 Task: Start in the project WhiteCap the sprint 'Warp Drive', with a duration of 3 weeks.
Action: Mouse moved to (979, 451)
Screenshot: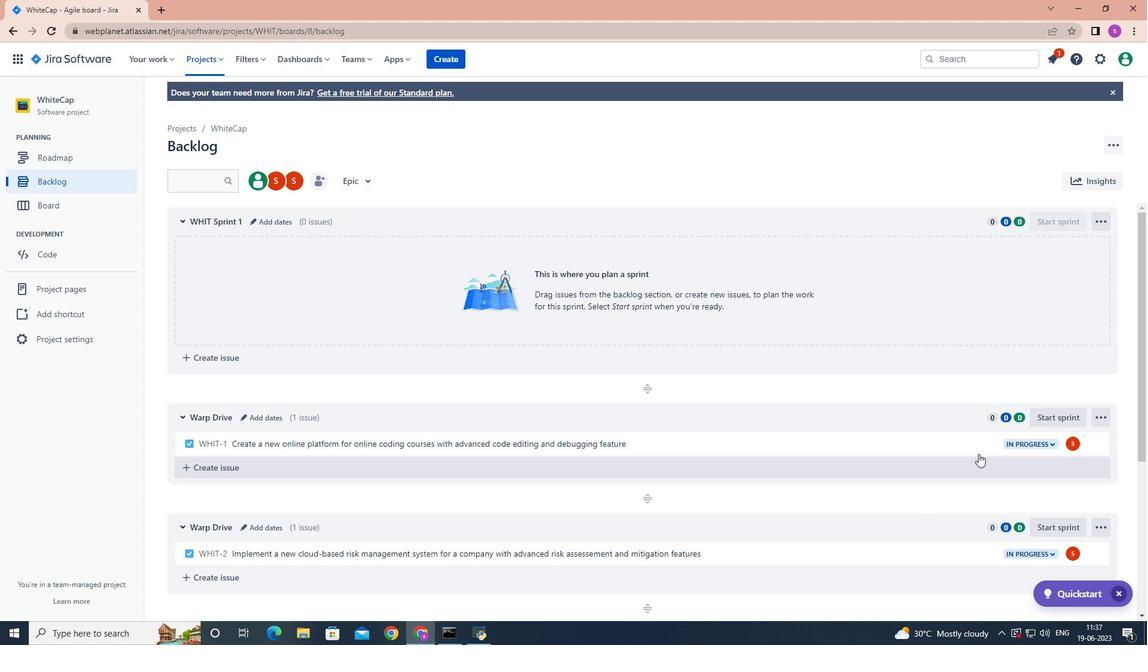 
Action: Mouse scrolled (979, 450) with delta (0, 0)
Screenshot: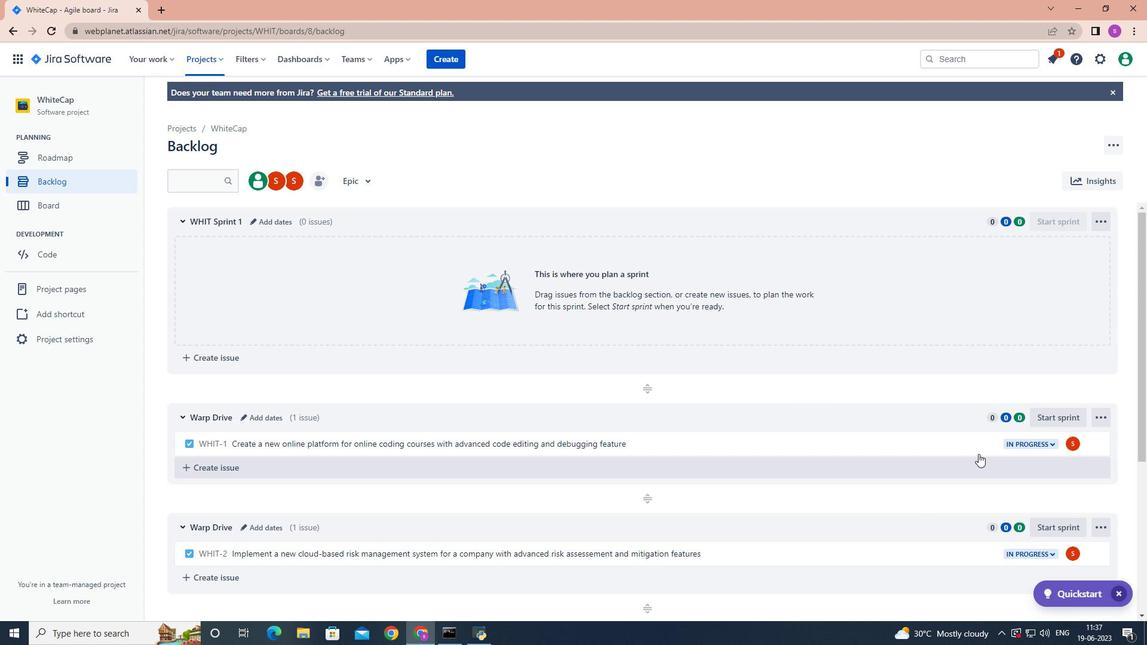 
Action: Mouse moved to (975, 448)
Screenshot: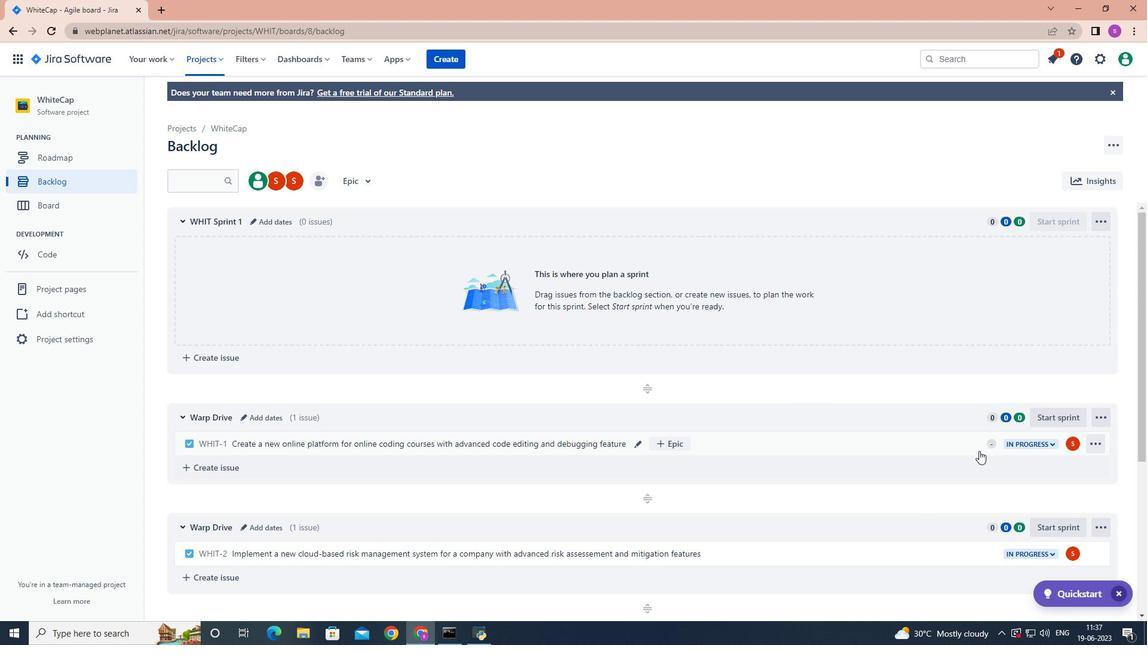
Action: Mouse scrolled (978, 450) with delta (0, 0)
Screenshot: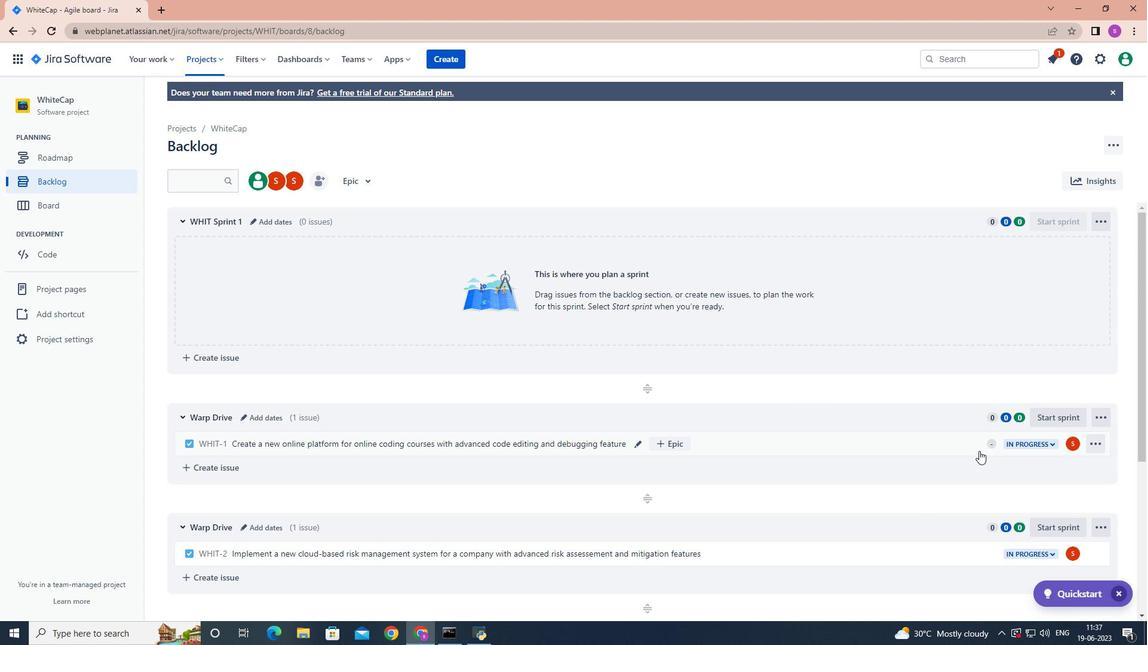 
Action: Mouse moved to (975, 448)
Screenshot: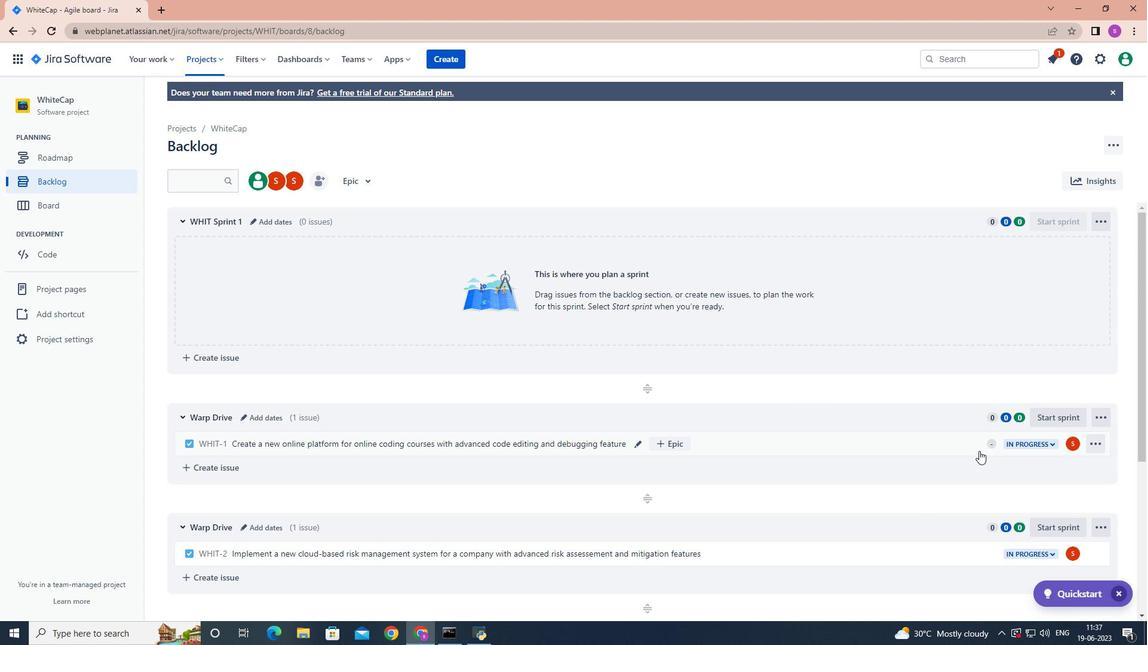 
Action: Mouse scrolled (977, 450) with delta (0, 0)
Screenshot: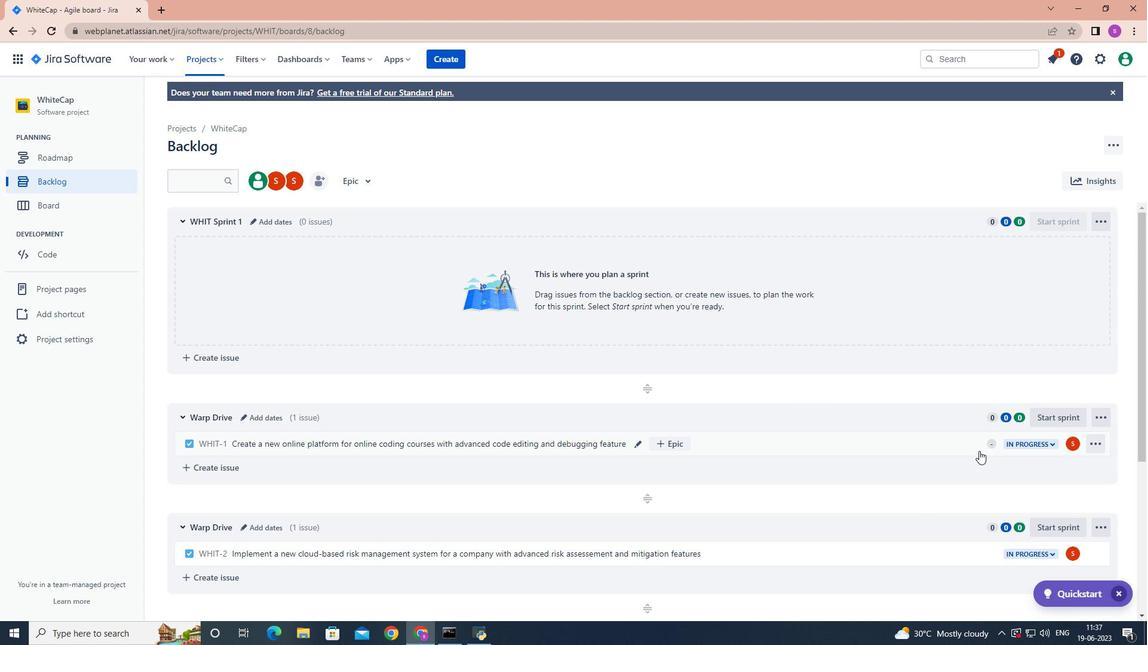 
Action: Mouse scrolled (977, 450) with delta (0, 0)
Screenshot: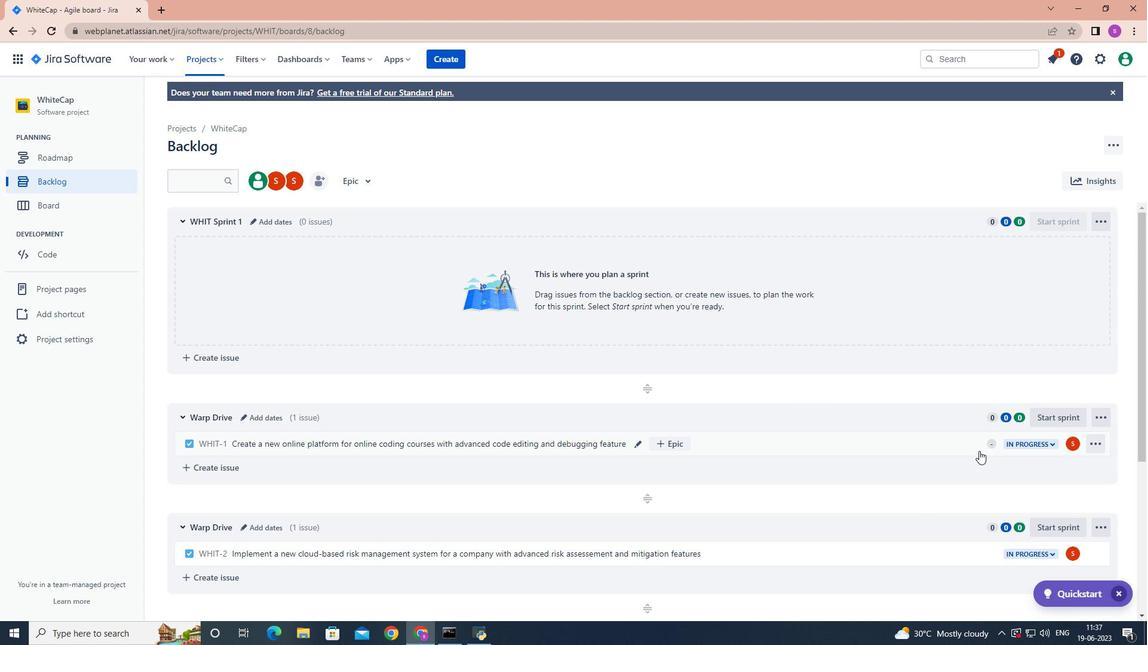 
Action: Mouse moved to (971, 444)
Screenshot: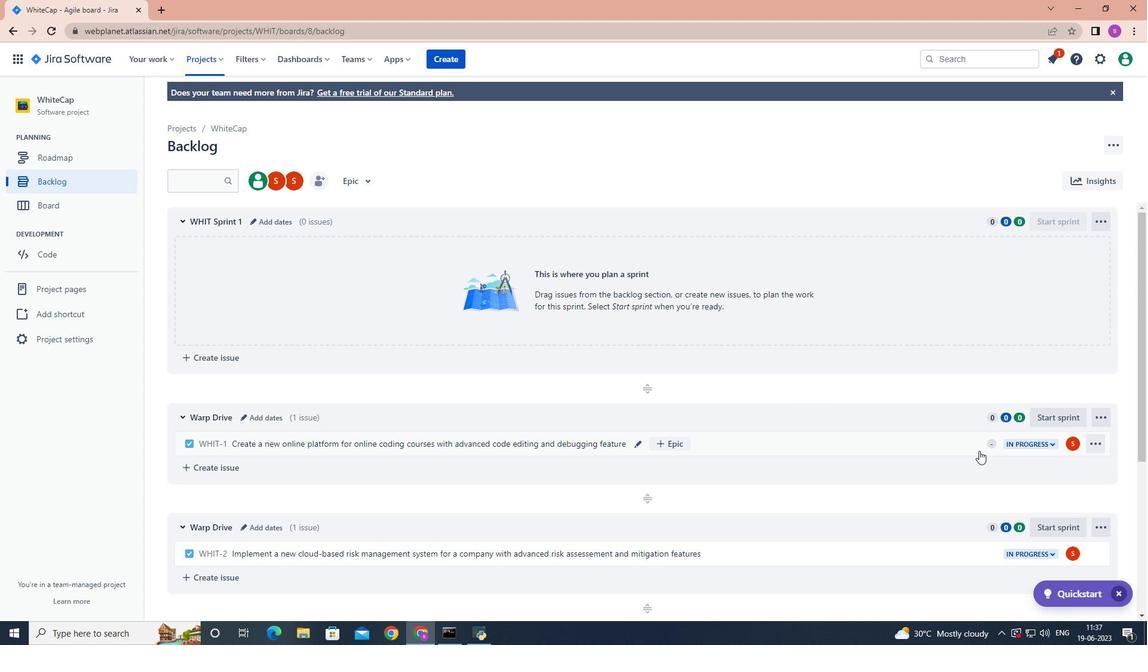 
Action: Mouse scrolled (971, 444) with delta (0, 0)
Screenshot: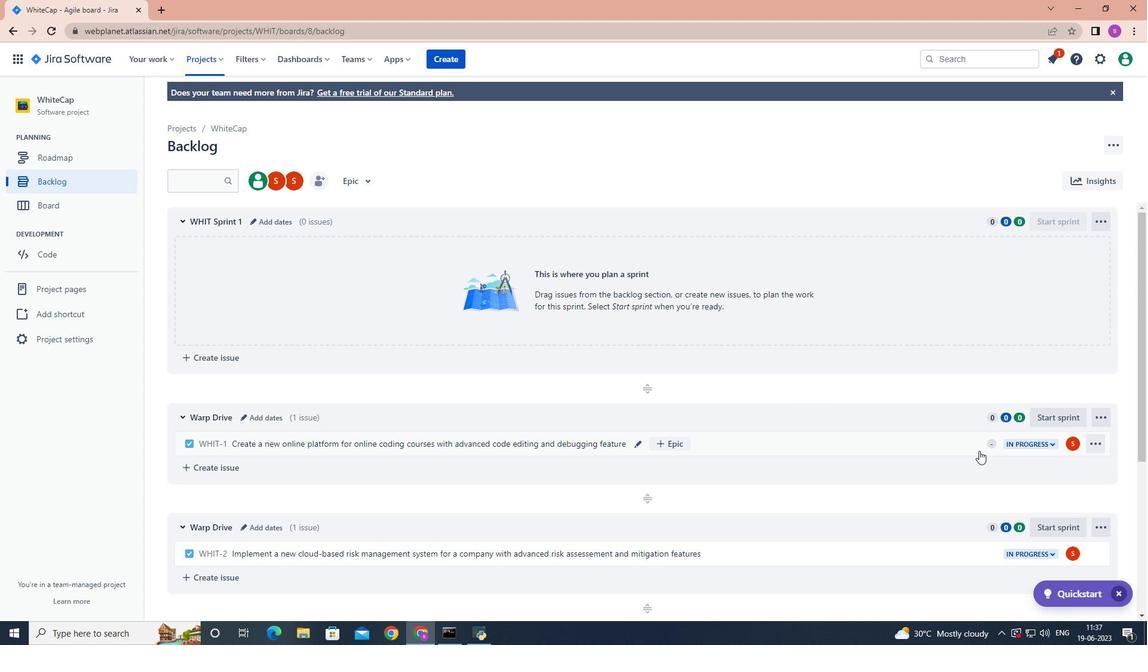 
Action: Mouse moved to (956, 446)
Screenshot: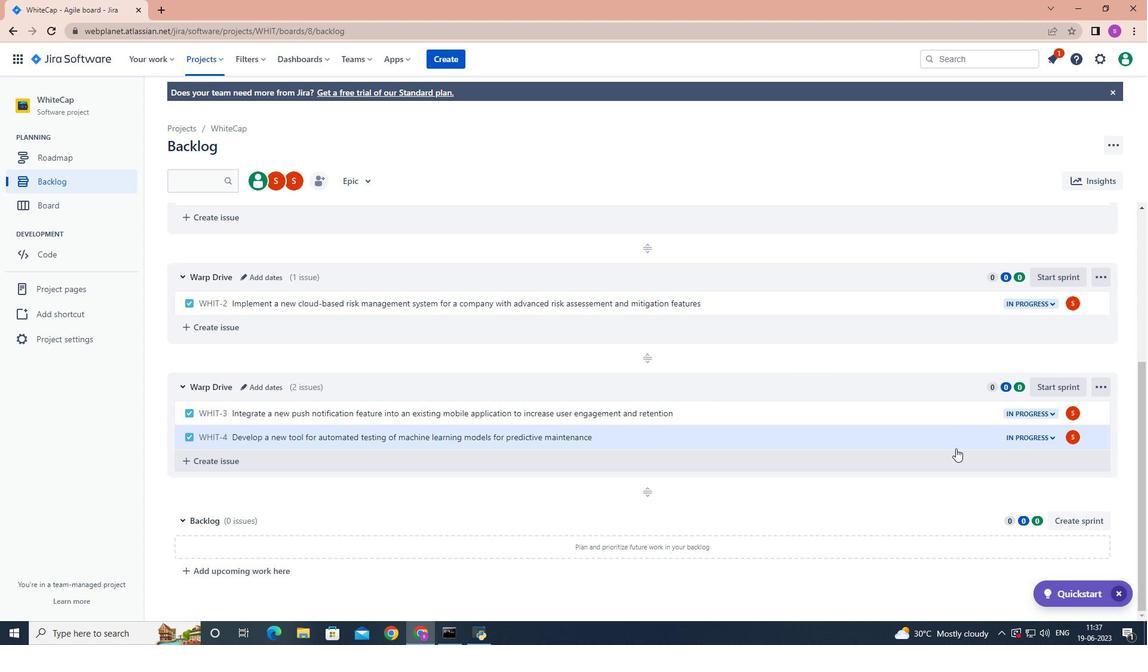 
Action: Mouse scrolled (956, 447) with delta (0, 0)
Screenshot: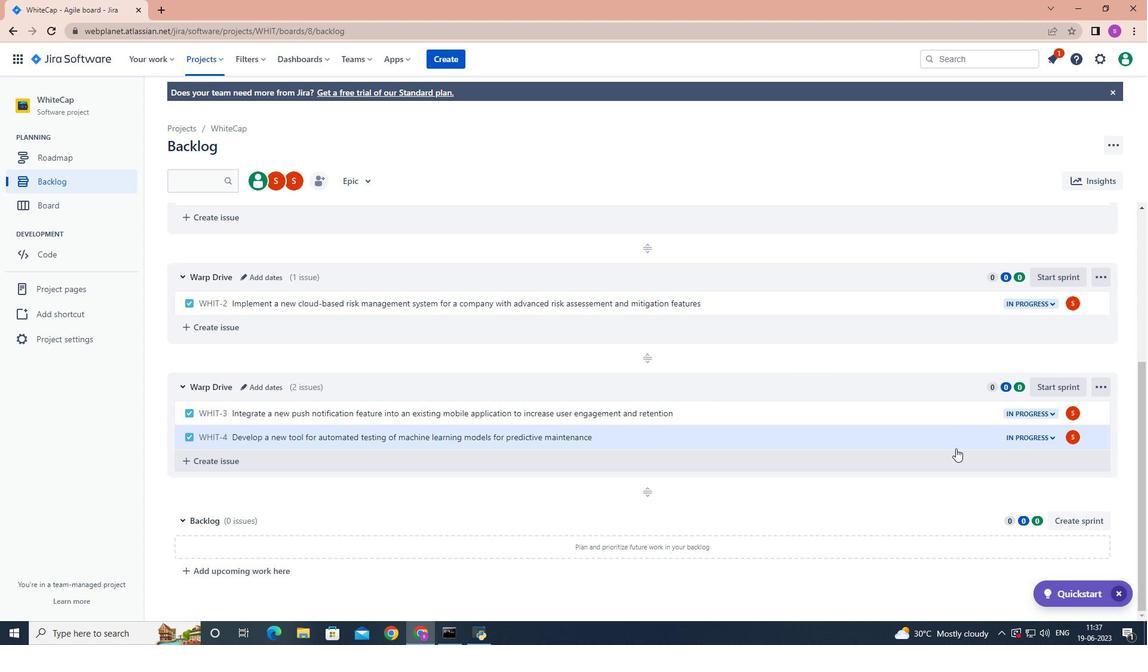 
Action: Mouse moved to (956, 445)
Screenshot: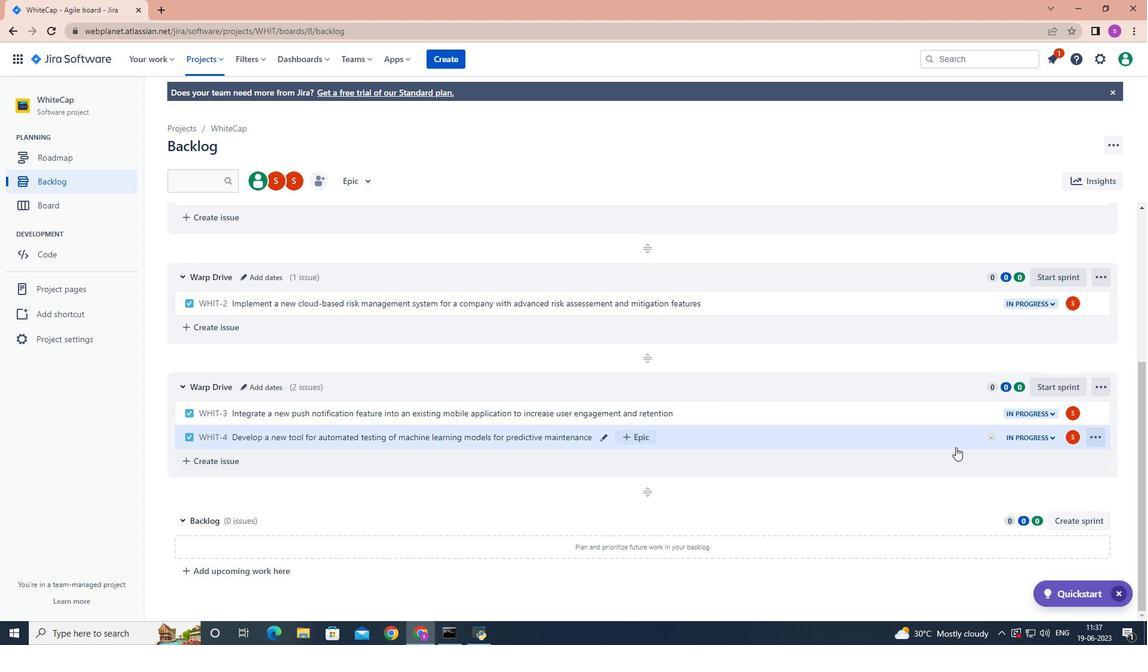 
Action: Mouse scrolled (956, 446) with delta (0, 0)
Screenshot: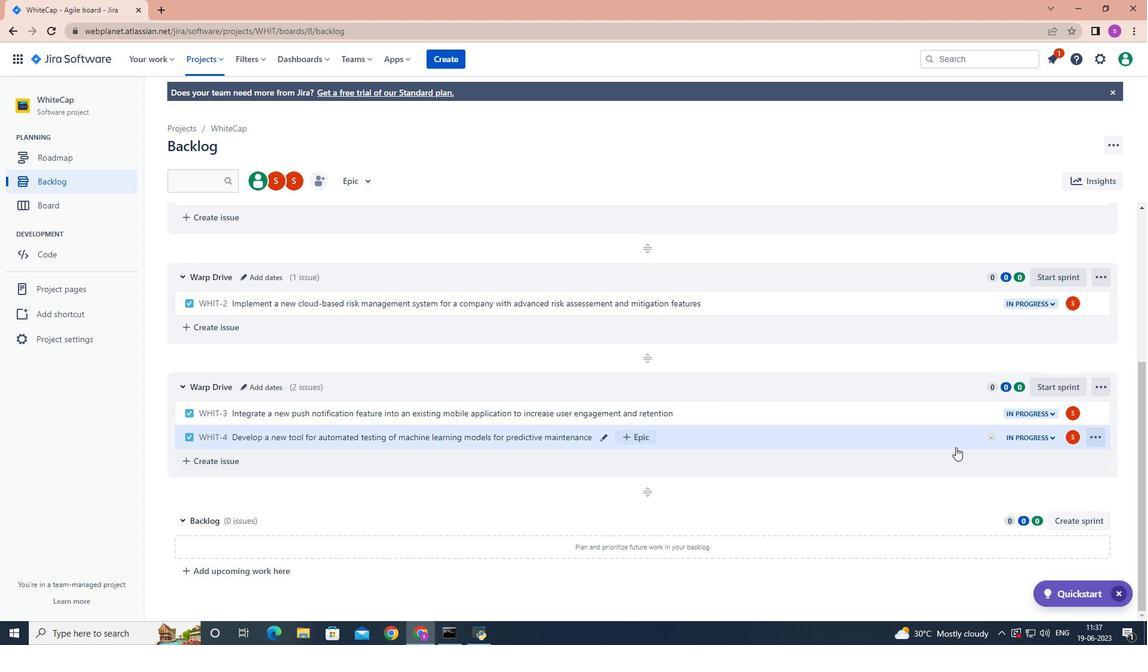 
Action: Mouse moved to (956, 445)
Screenshot: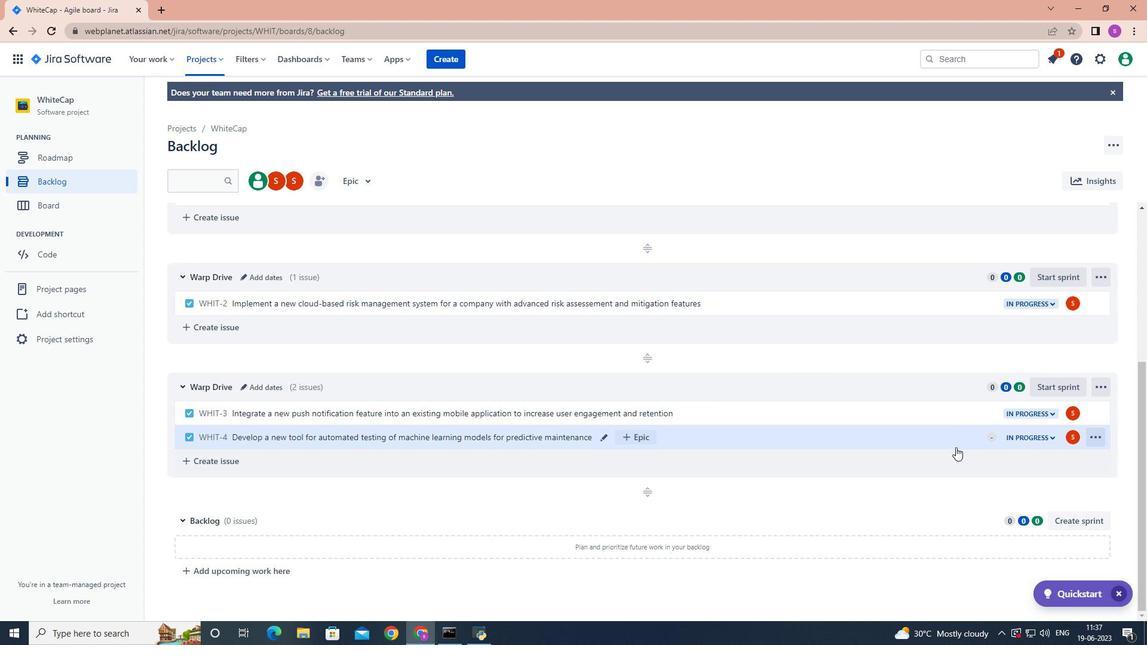 
Action: Mouse scrolled (956, 445) with delta (0, 0)
Screenshot: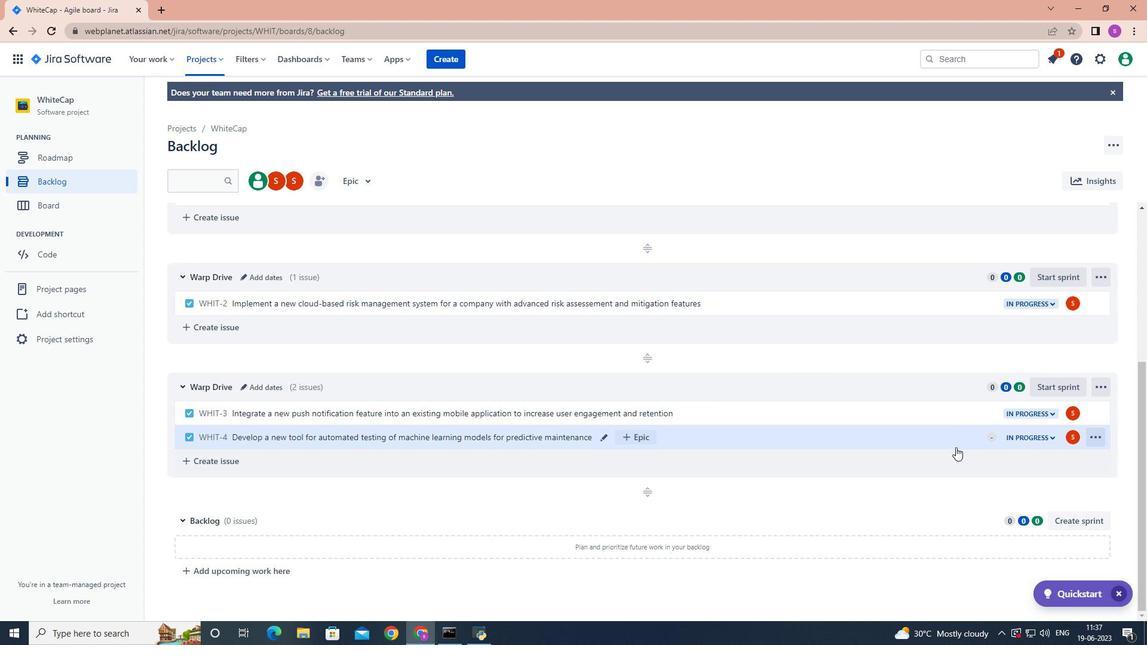 
Action: Mouse moved to (1060, 342)
Screenshot: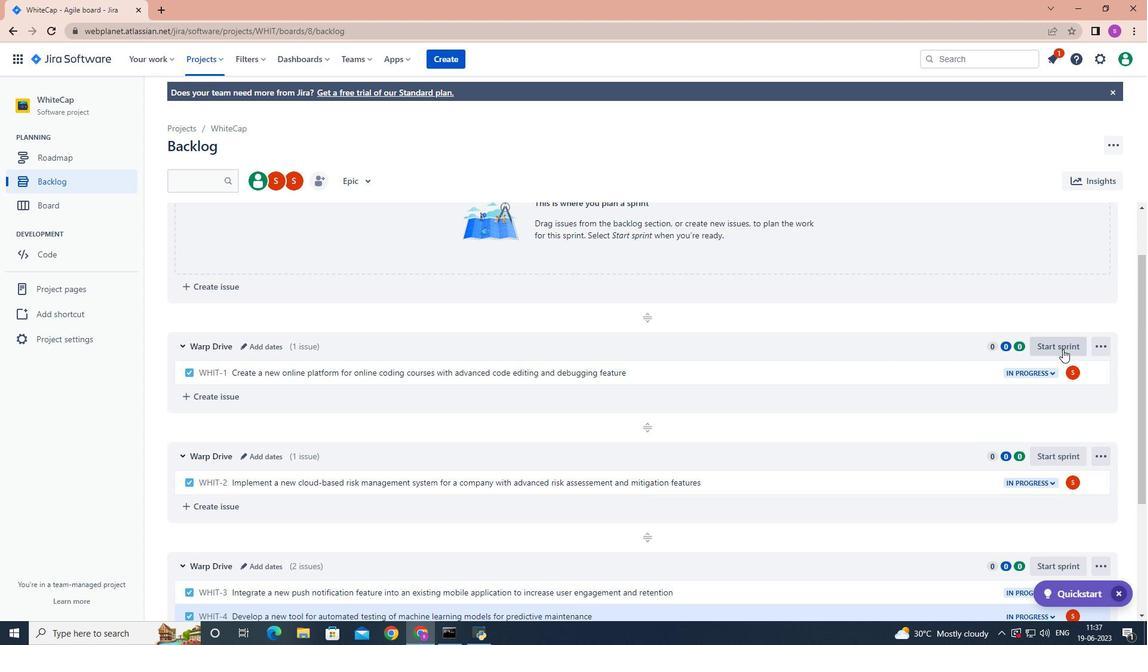 
Action: Mouse pressed left at (1060, 342)
Screenshot: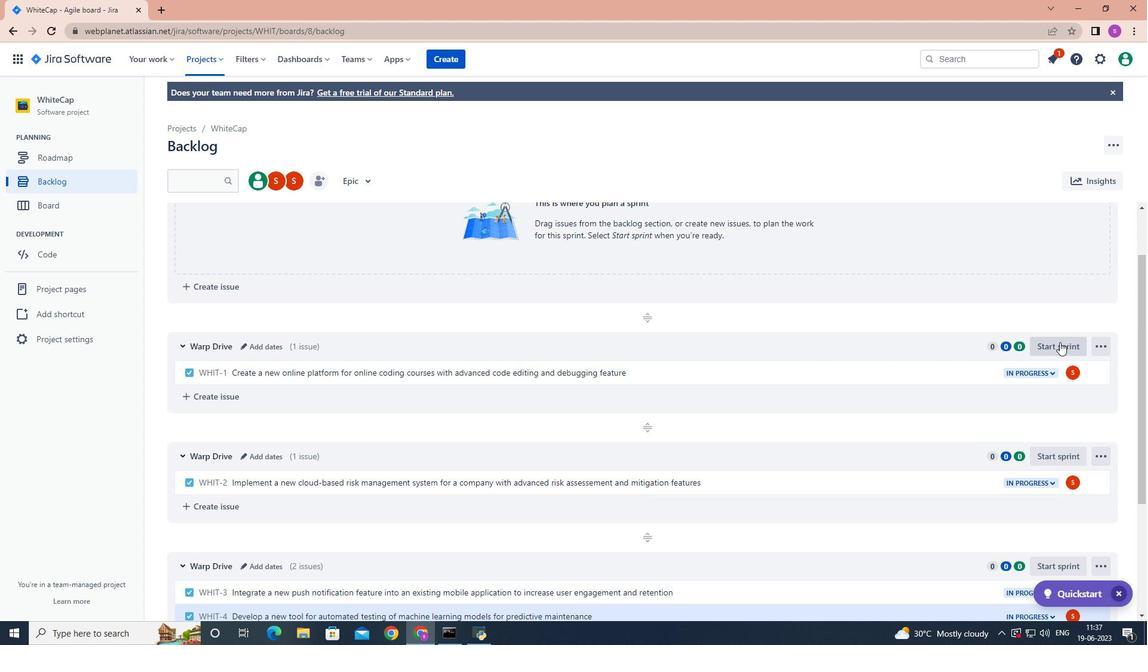 
Action: Mouse moved to (543, 210)
Screenshot: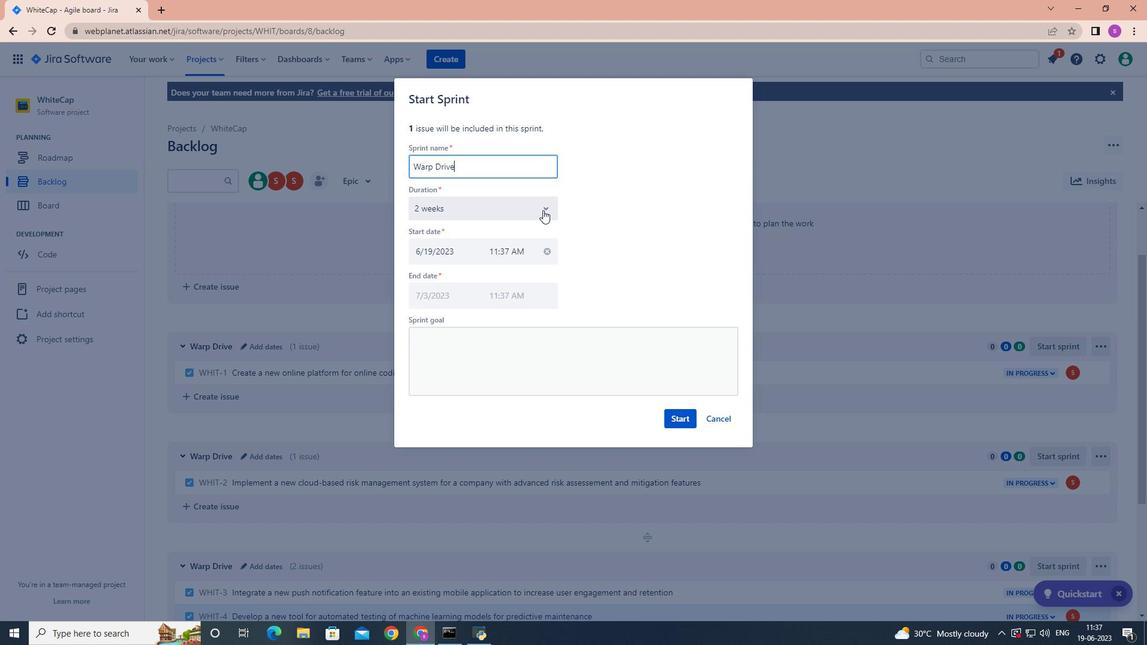 
Action: Mouse pressed left at (543, 210)
Screenshot: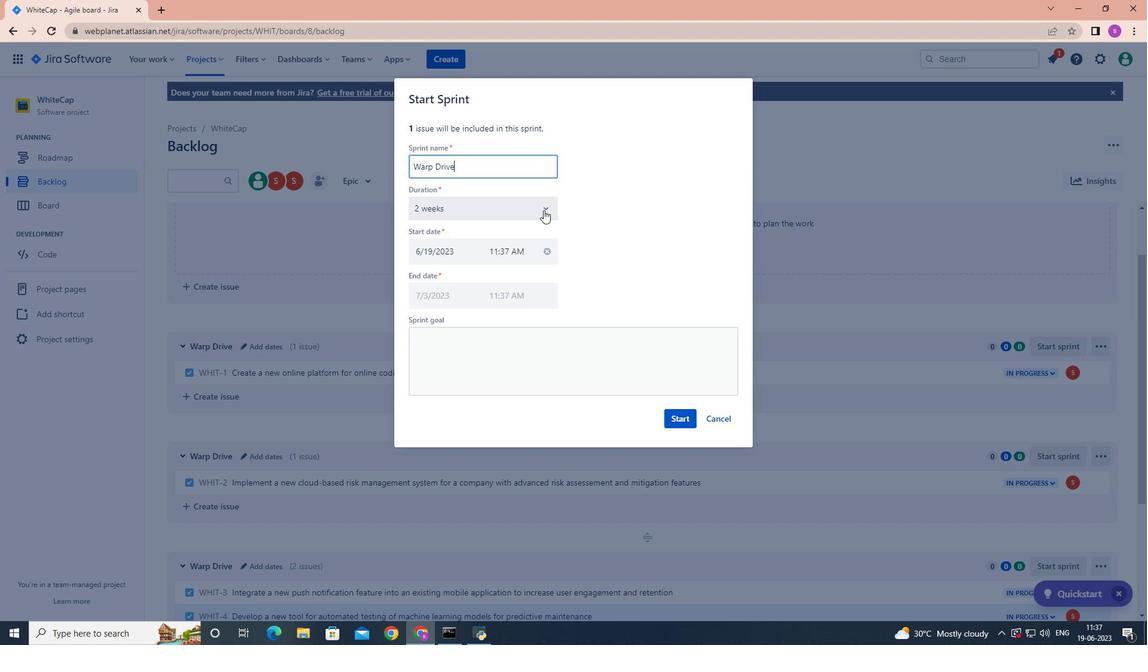 
Action: Mouse moved to (517, 279)
Screenshot: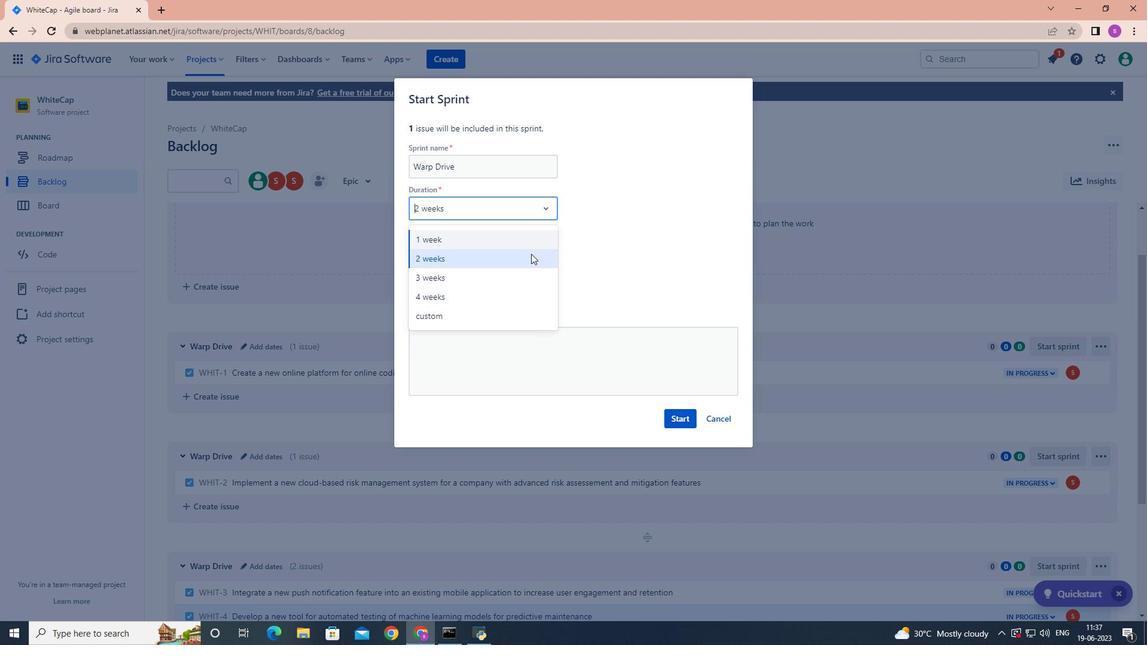 
Action: Mouse pressed left at (517, 279)
Screenshot: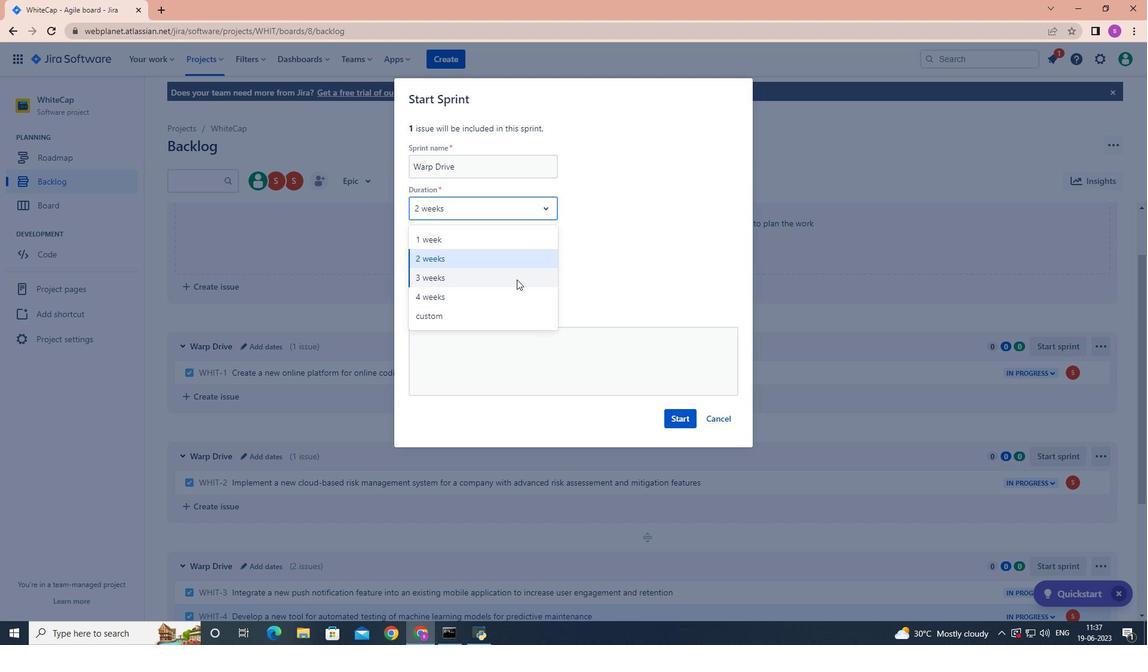 
Action: Mouse moved to (671, 416)
Screenshot: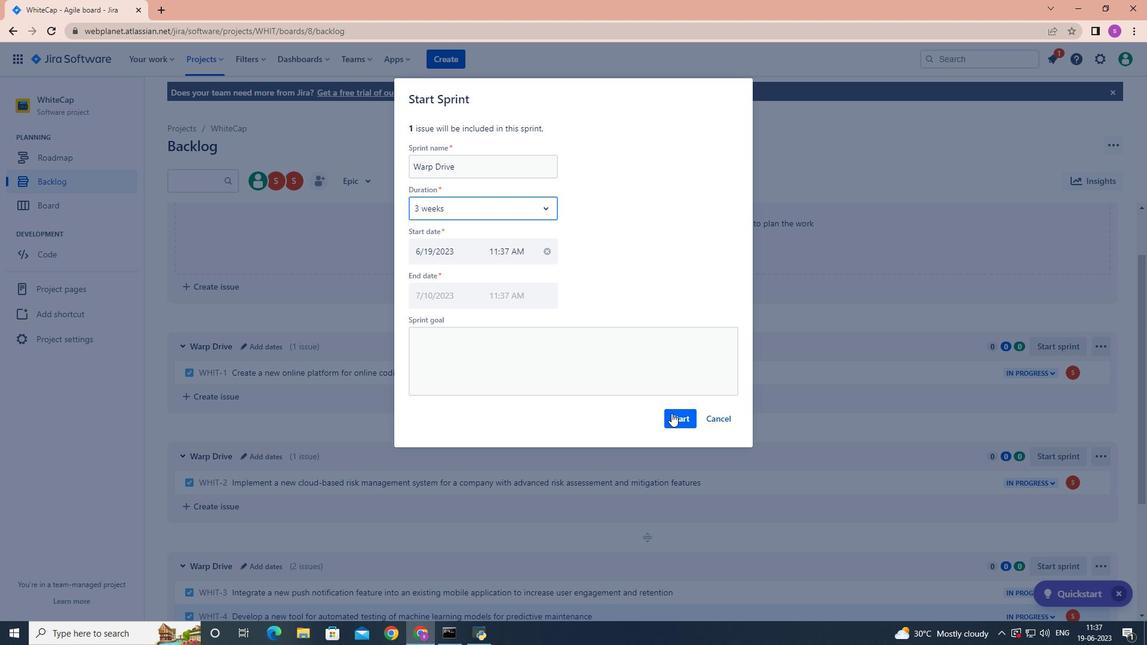 
Action: Mouse pressed left at (671, 416)
Screenshot: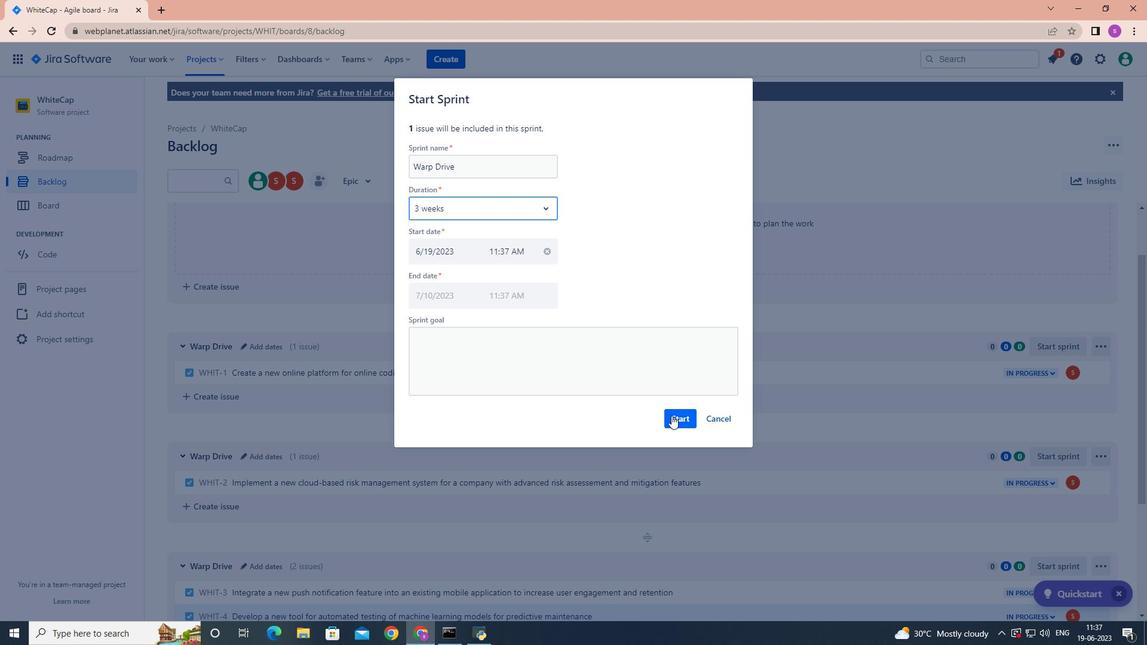 
Action: Mouse moved to (661, 417)
Screenshot: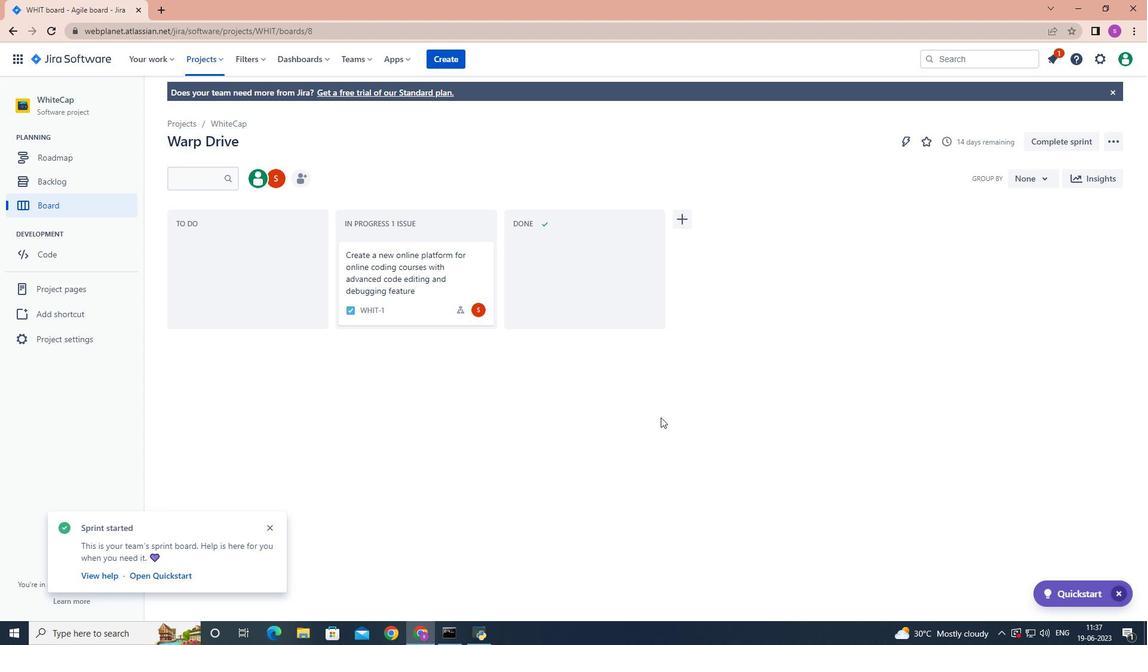 
